 Task: Create a section Hurry Scurry and in the section, add a milestone Release Management Implementation in the project BioForge
Action: Mouse moved to (16, 361)
Screenshot: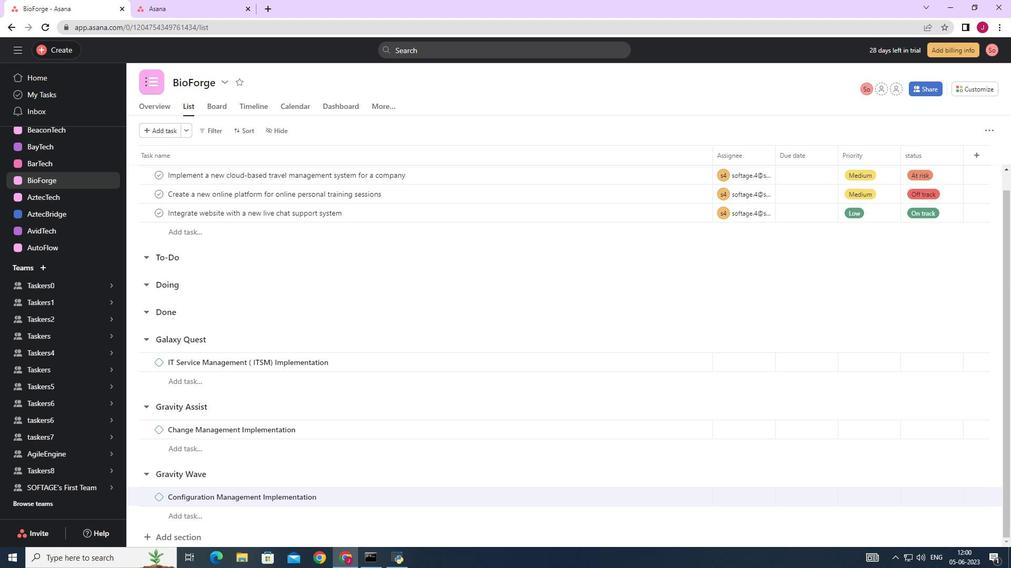 
Action: Mouse scrolled (16, 361) with delta (0, 0)
Screenshot: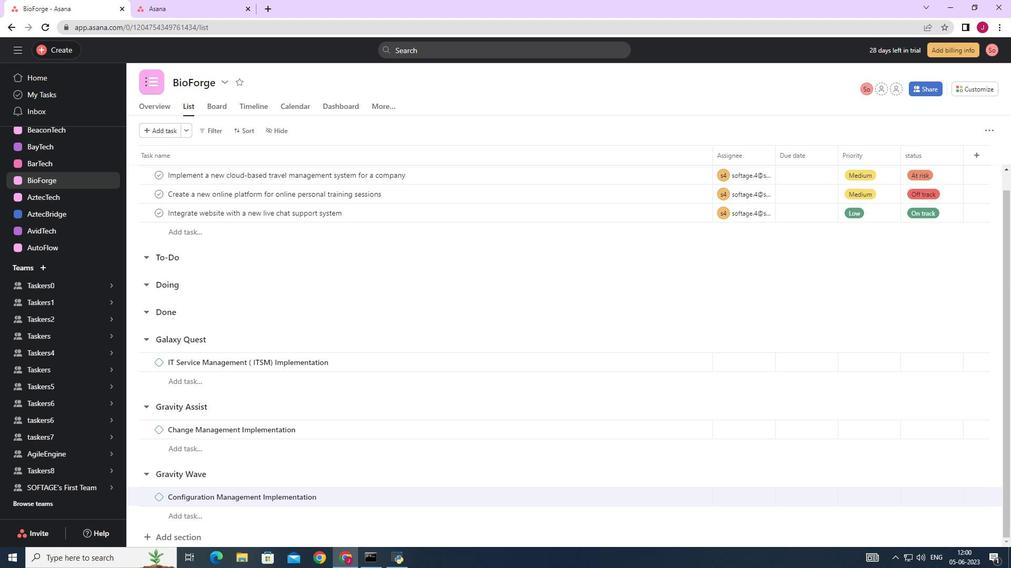 
Action: Mouse moved to (18, 361)
Screenshot: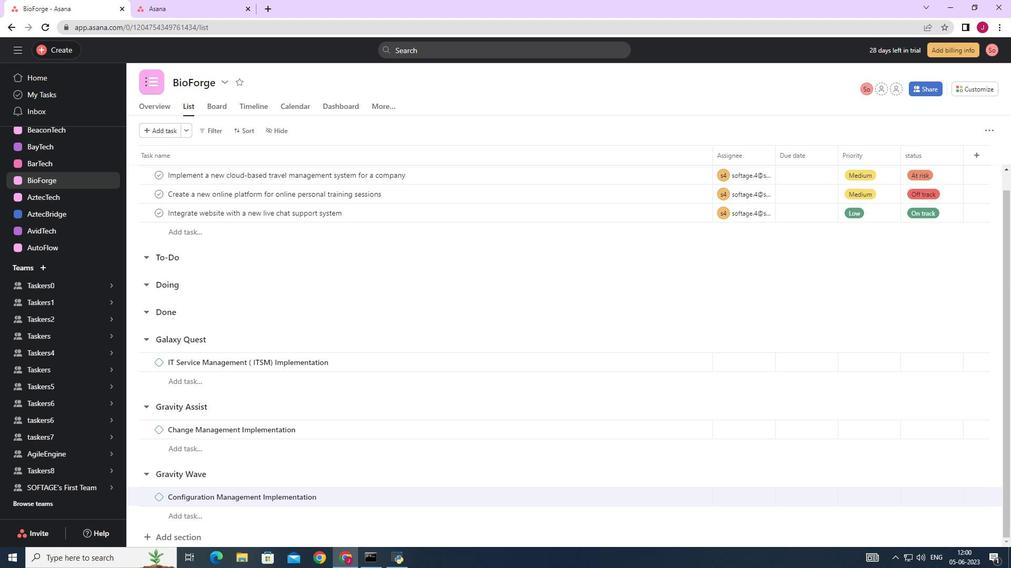 
Action: Mouse scrolled (18, 360) with delta (0, 0)
Screenshot: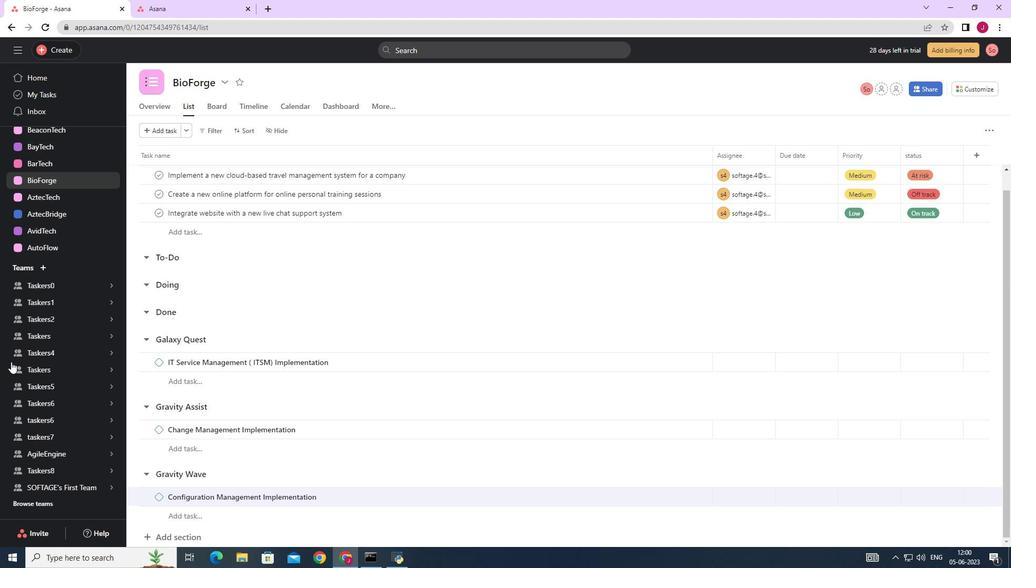
Action: Mouse moved to (19, 361)
Screenshot: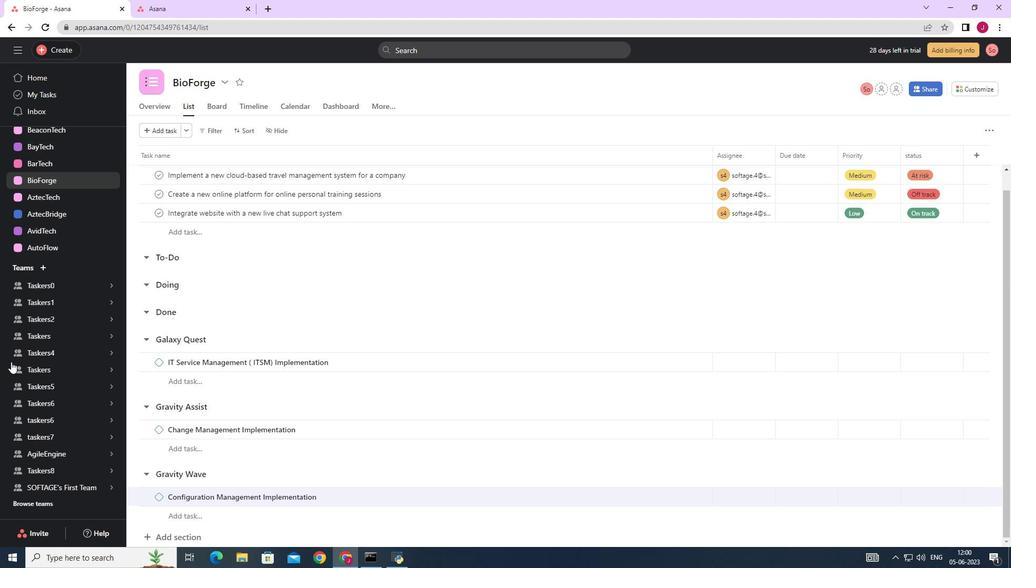 
Action: Mouse scrolled (19, 360) with delta (0, 0)
Screenshot: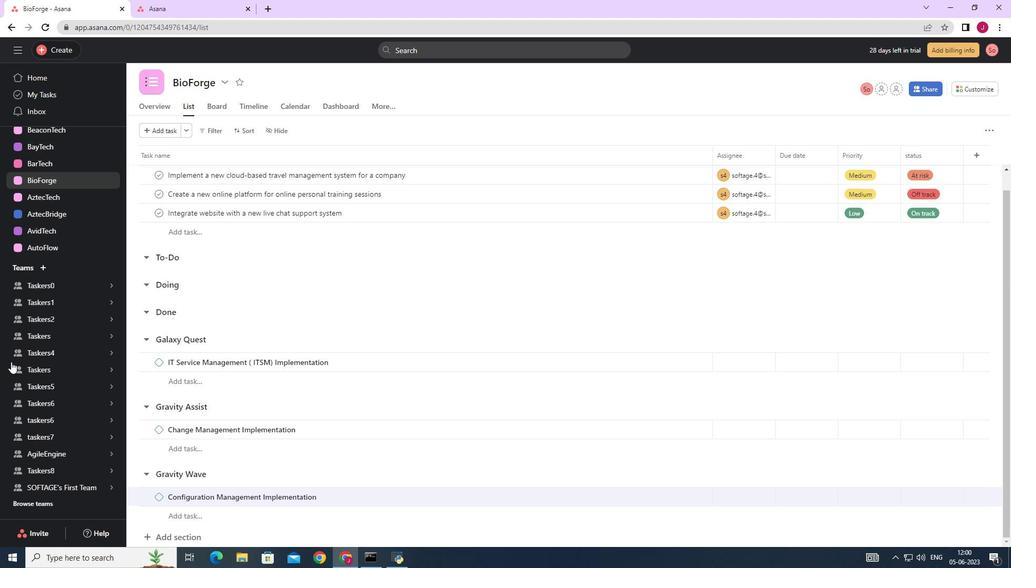 
Action: Mouse moved to (21, 360)
Screenshot: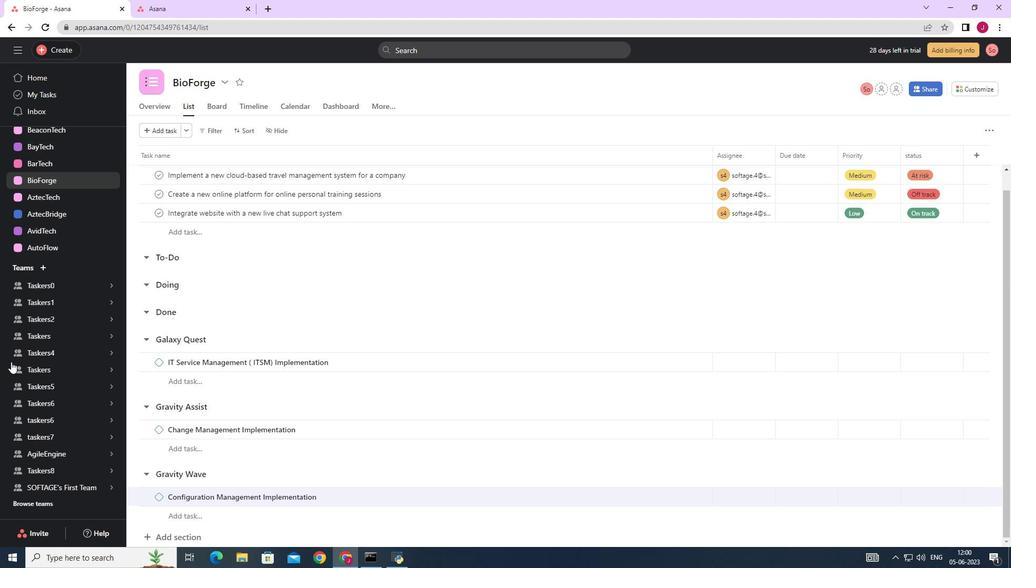 
Action: Mouse scrolled (21, 360) with delta (0, 0)
Screenshot: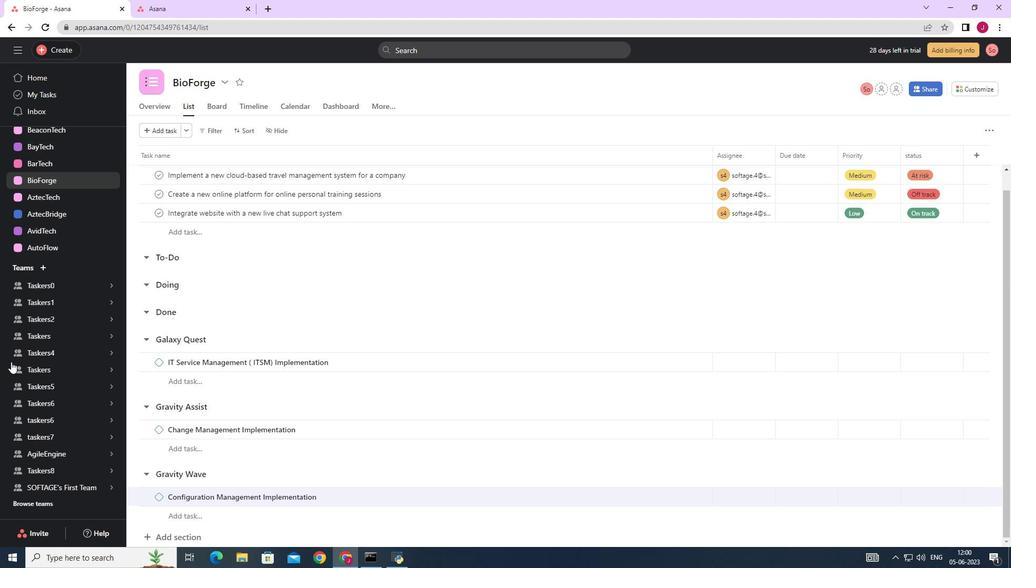 
Action: Mouse moved to (25, 360)
Screenshot: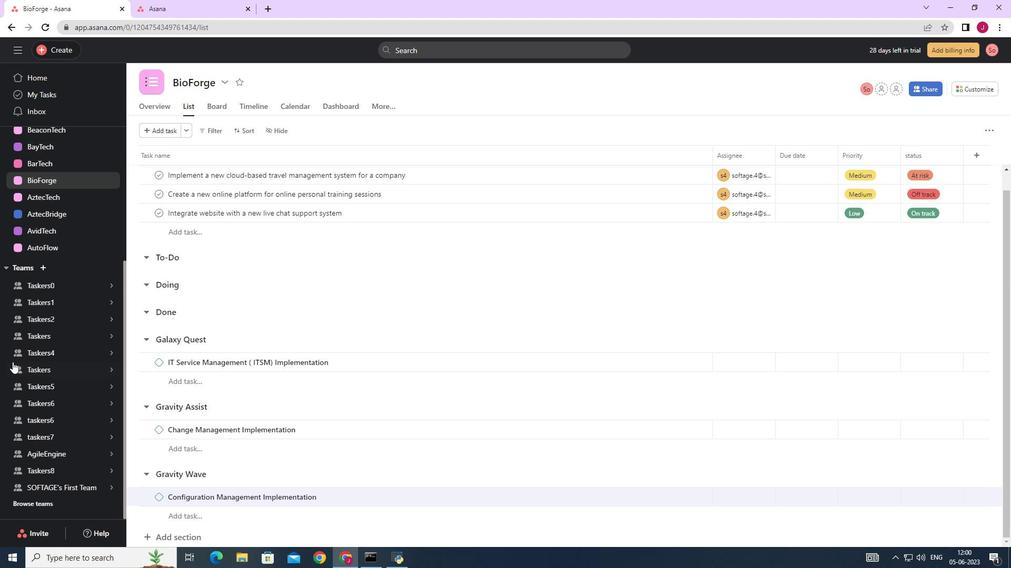 
Action: Mouse scrolled (25, 359) with delta (0, 0)
Screenshot: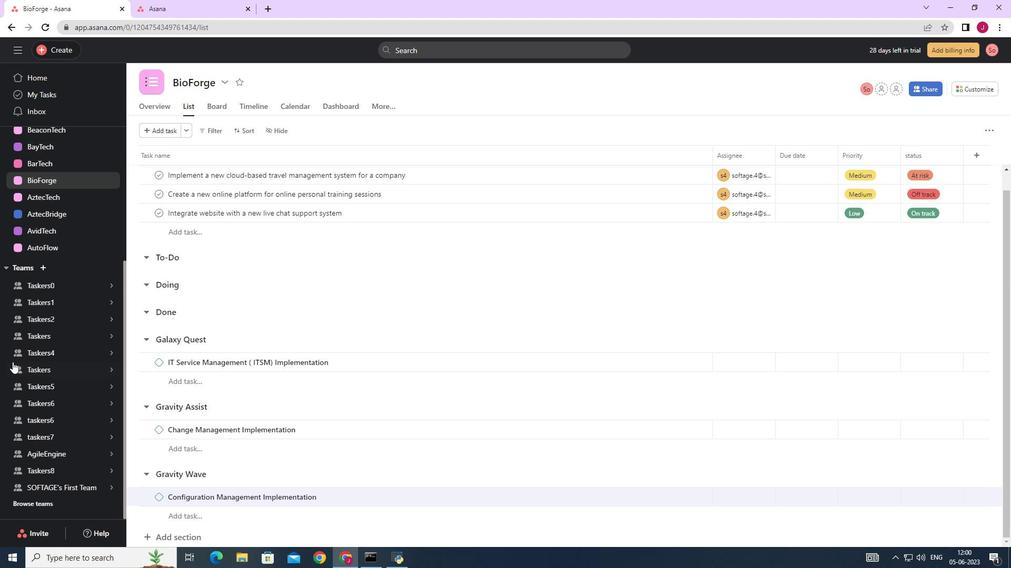 
Action: Mouse moved to (213, 337)
Screenshot: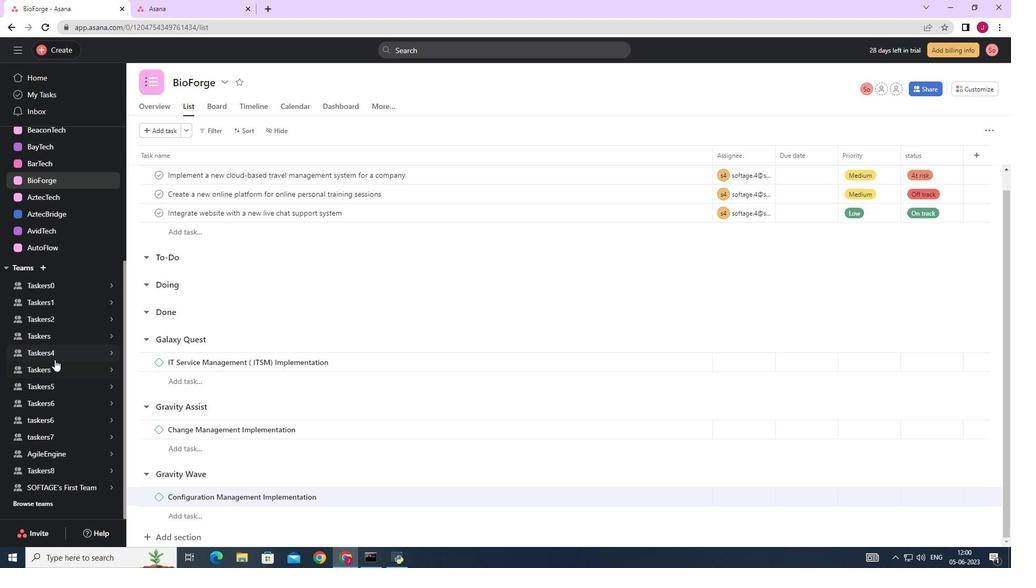 
Action: Mouse scrolled (213, 336) with delta (0, 0)
Screenshot: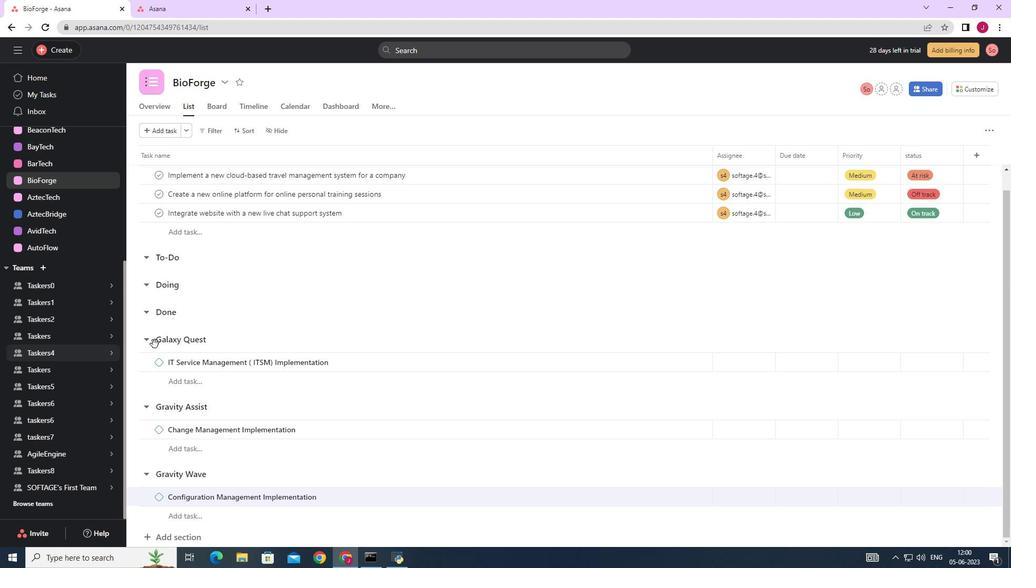 
Action: Mouse scrolled (213, 336) with delta (0, 0)
Screenshot: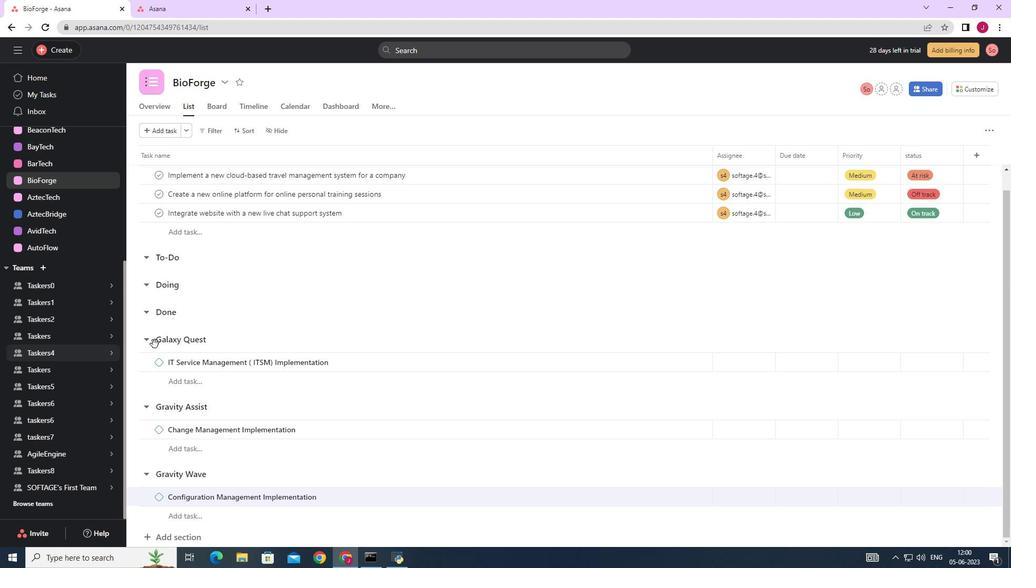 
Action: Mouse moved to (213, 337)
Screenshot: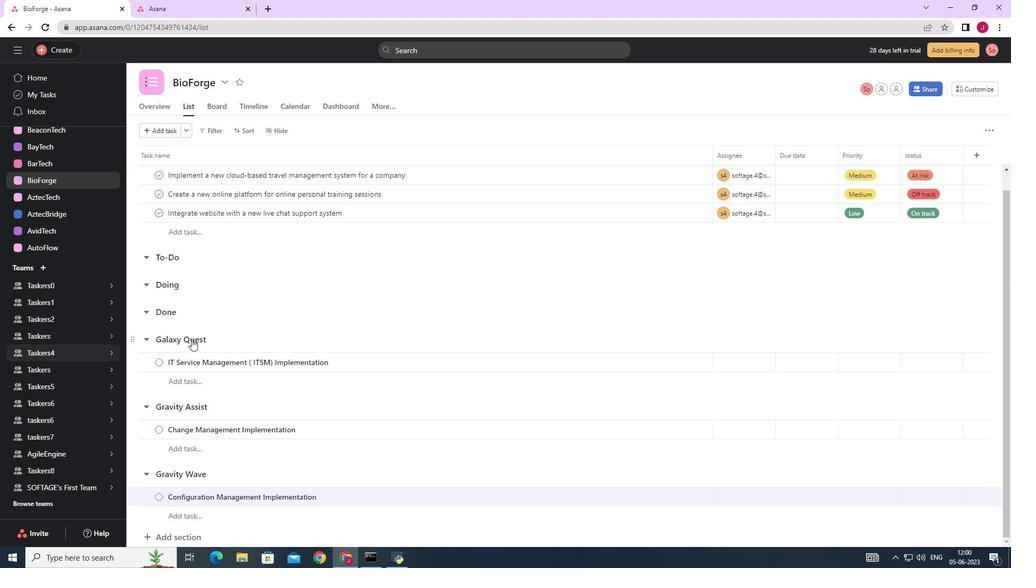 
Action: Mouse scrolled (213, 336) with delta (0, 0)
Screenshot: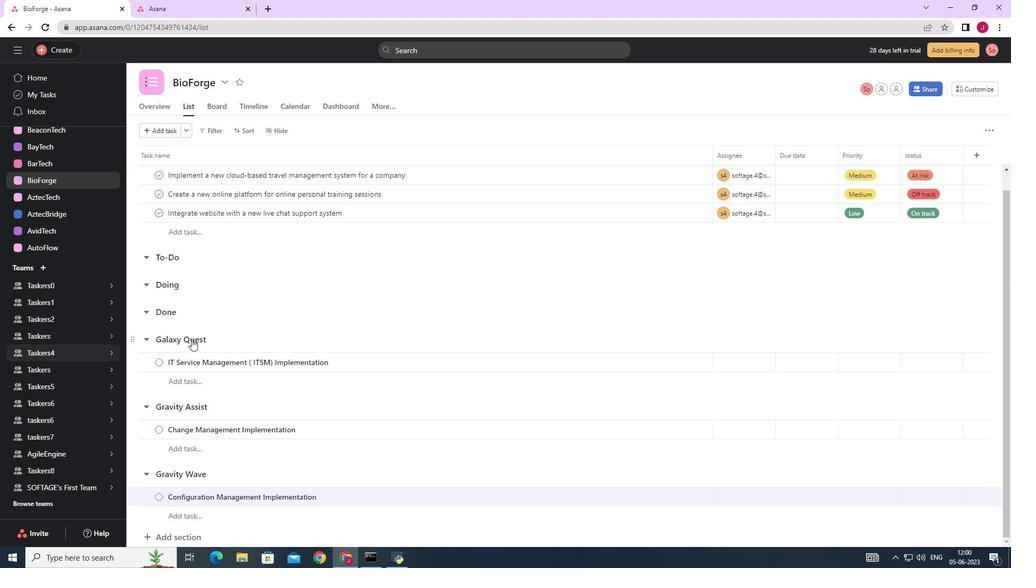 
Action: Mouse moved to (233, 371)
Screenshot: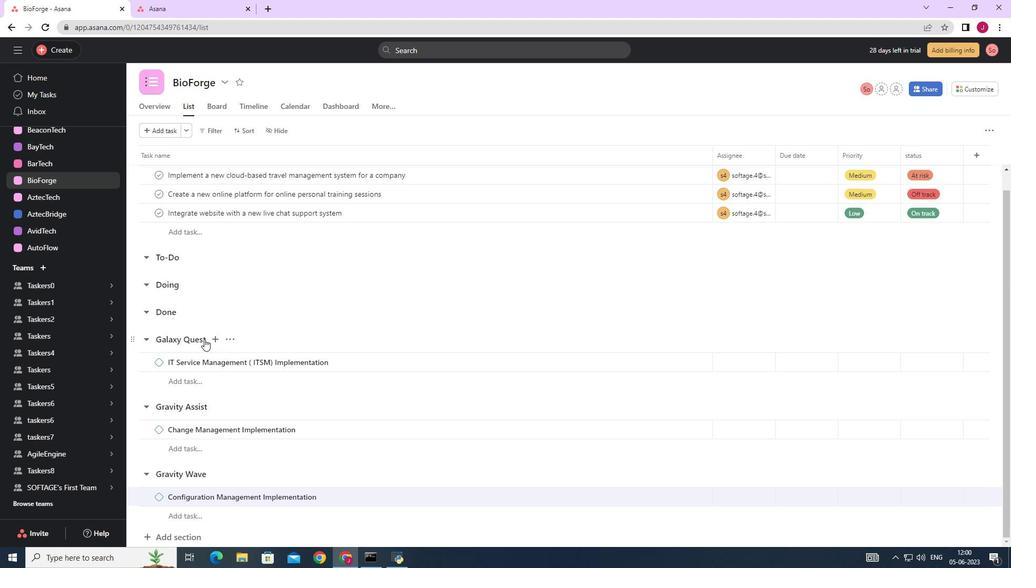 
Action: Mouse scrolled (230, 367) with delta (0, 0)
Screenshot: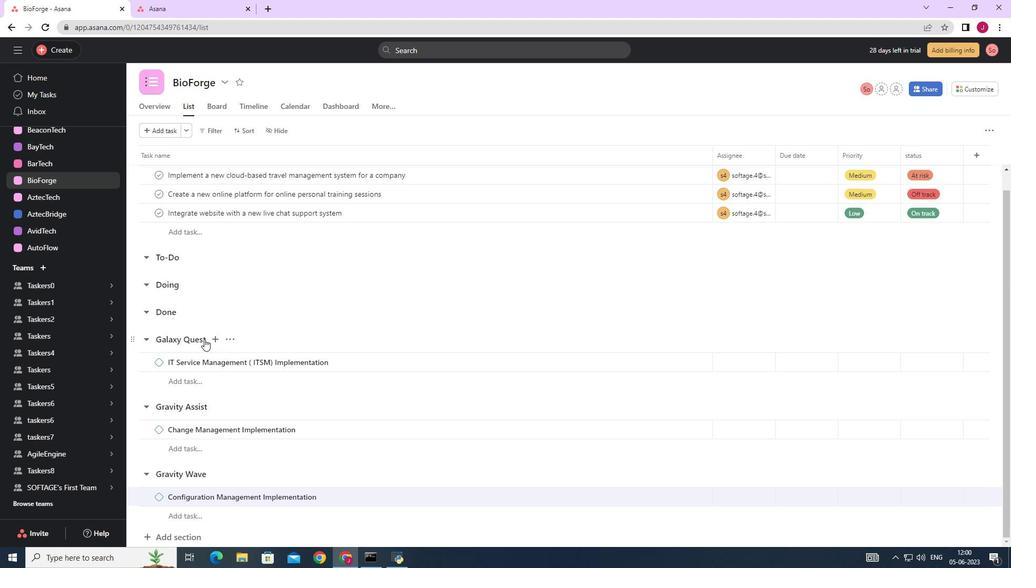 
Action: Mouse moved to (236, 375)
Screenshot: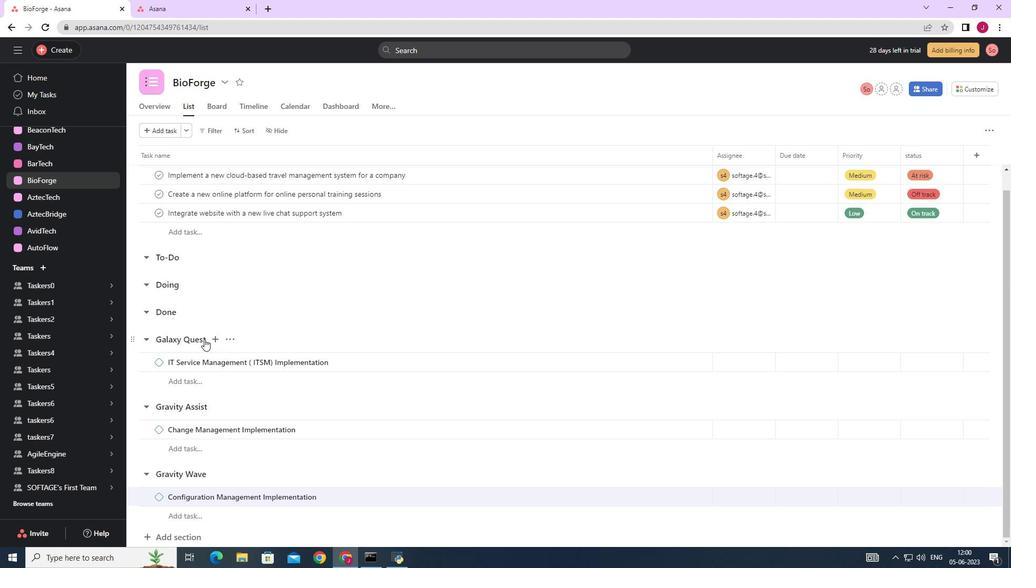 
Action: Mouse scrolled (234, 372) with delta (0, 0)
Screenshot: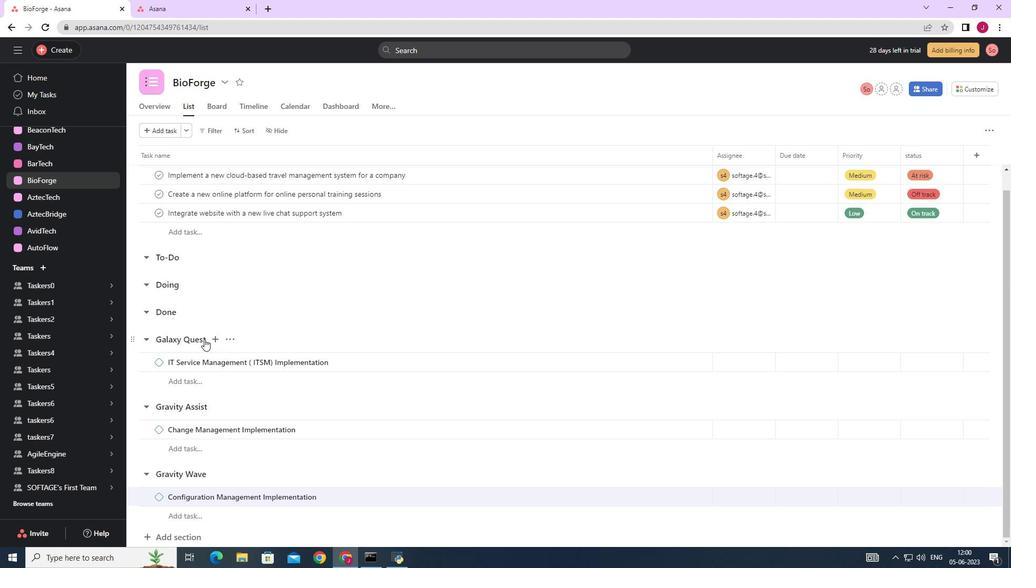 
Action: Mouse moved to (238, 378)
Screenshot: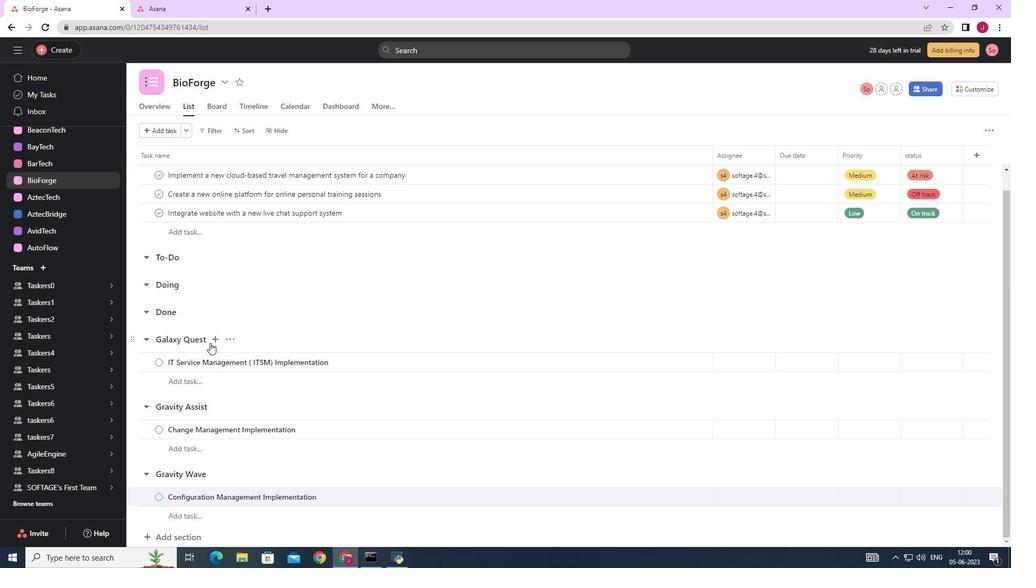 
Action: Mouse scrolled (236, 376) with delta (0, 0)
Screenshot: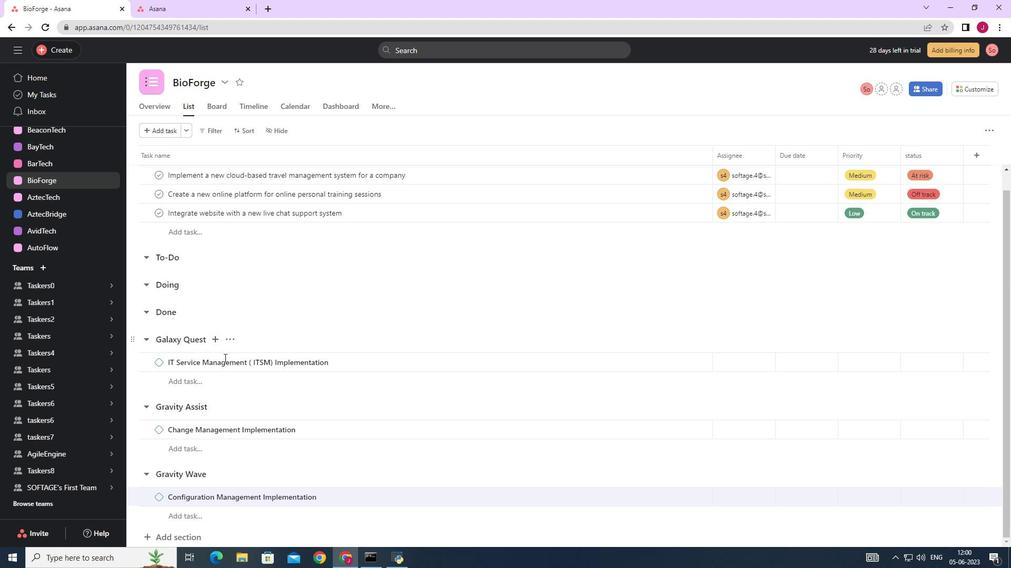 
Action: Mouse moved to (240, 384)
Screenshot: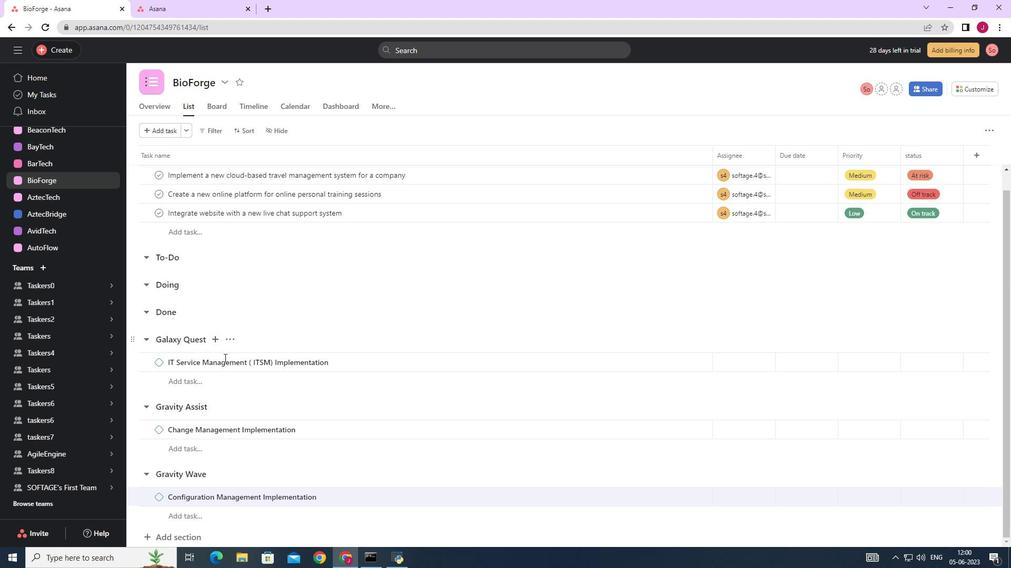 
Action: Mouse scrolled (238, 378) with delta (0, 0)
Screenshot: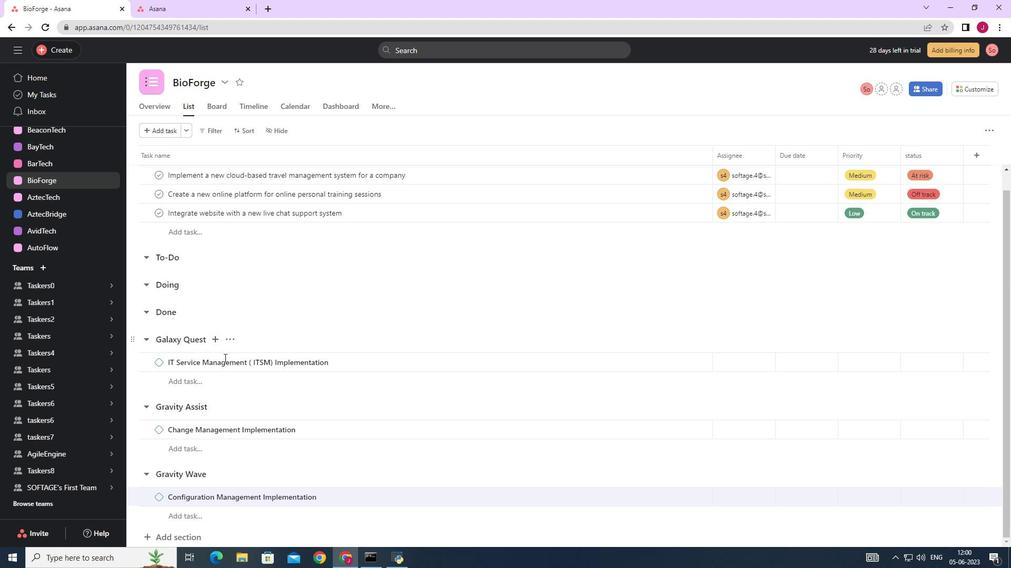 
Action: Mouse moved to (241, 402)
Screenshot: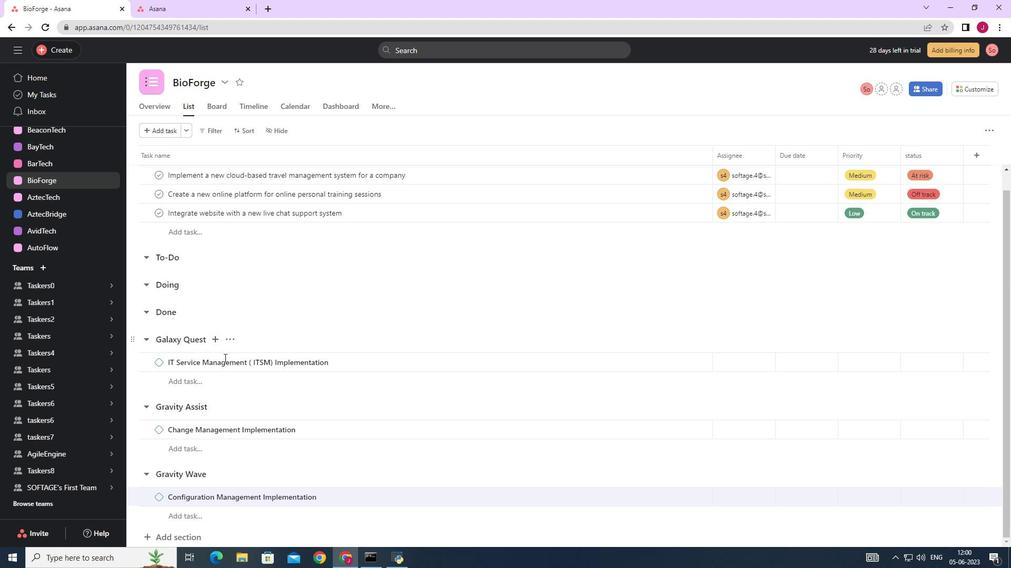 
Action: Mouse scrolled (241, 388) with delta (0, 0)
Screenshot: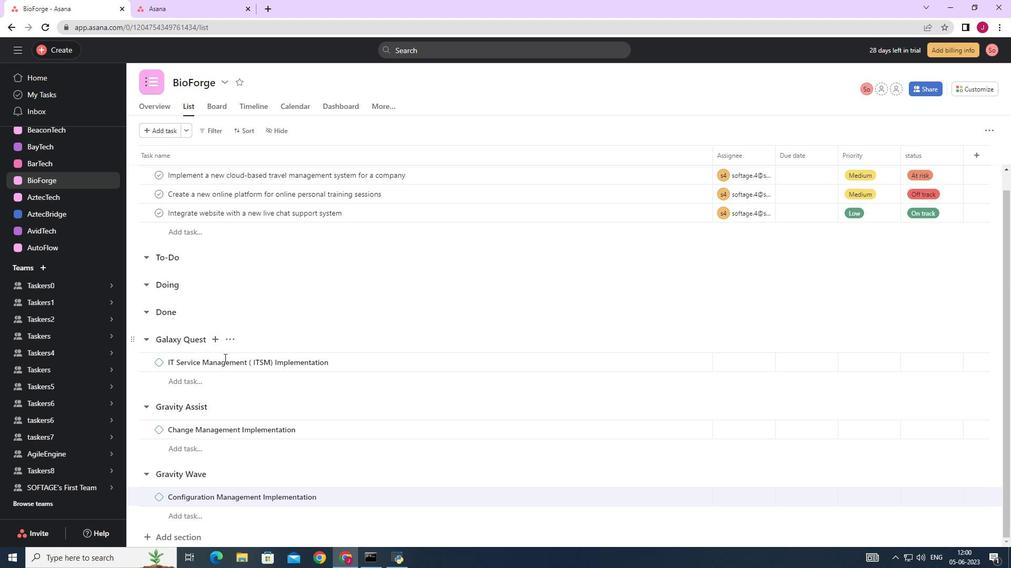 
Action: Mouse moved to (192, 537)
Screenshot: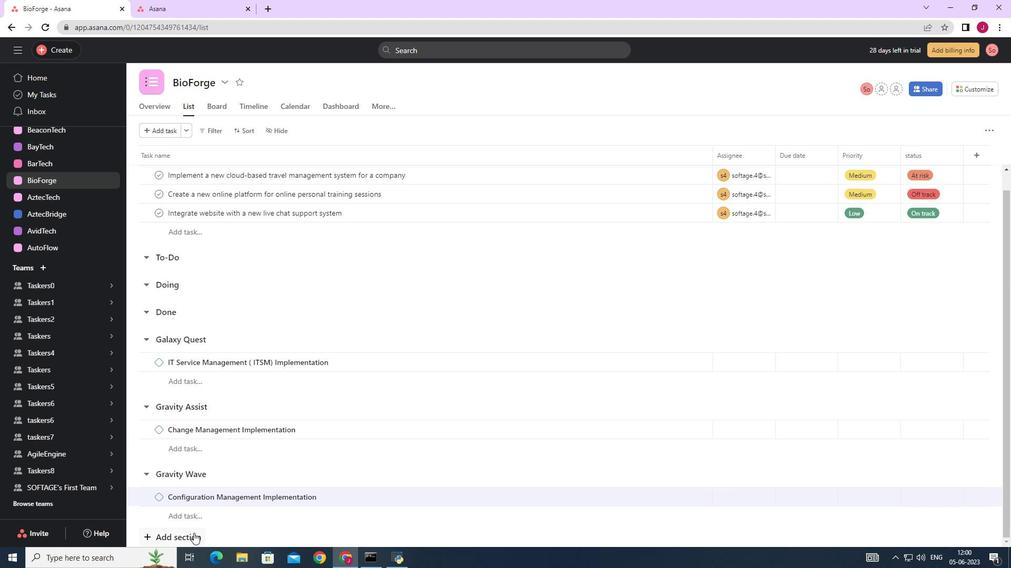 
Action: Mouse pressed left at (192, 537)
Screenshot: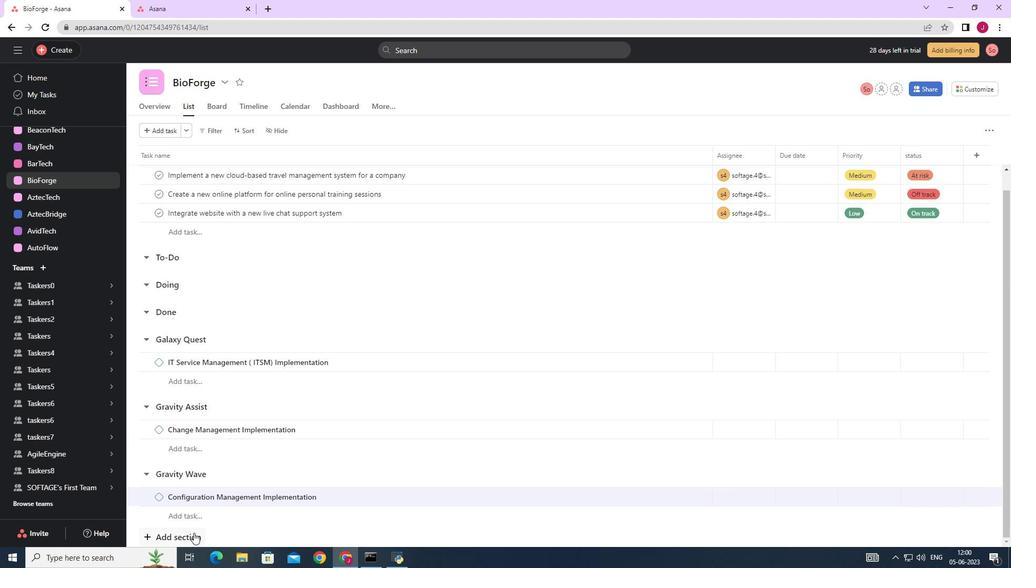 
Action: Mouse moved to (216, 465)
Screenshot: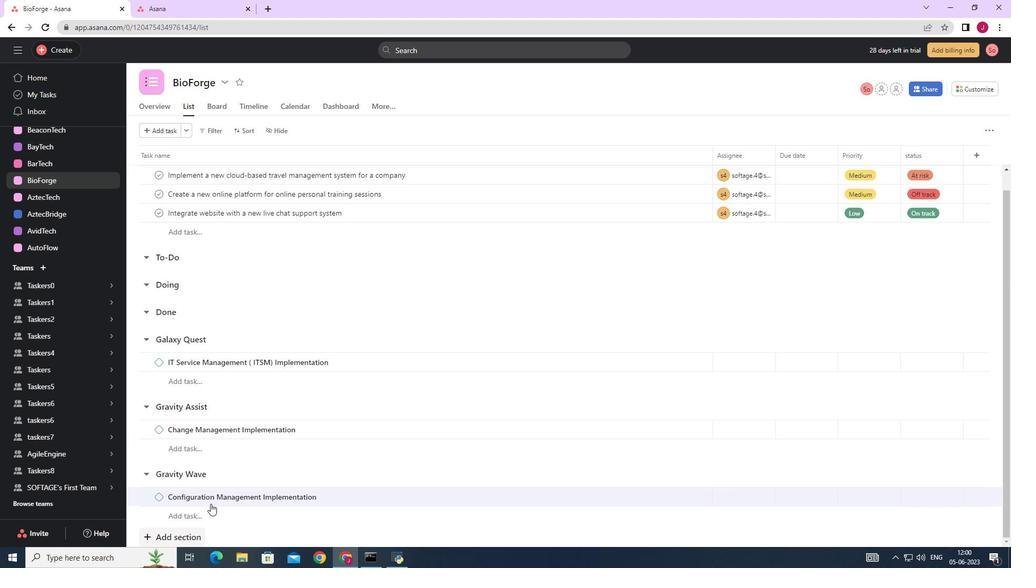 
Action: Mouse scrolled (216, 465) with delta (0, 0)
Screenshot: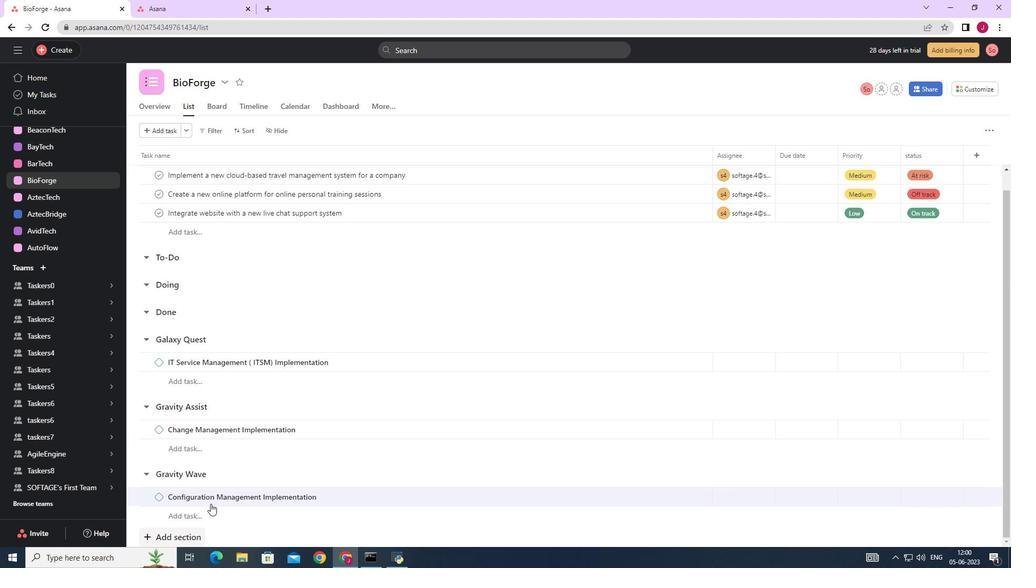 
Action: Mouse scrolled (216, 465) with delta (0, 0)
Screenshot: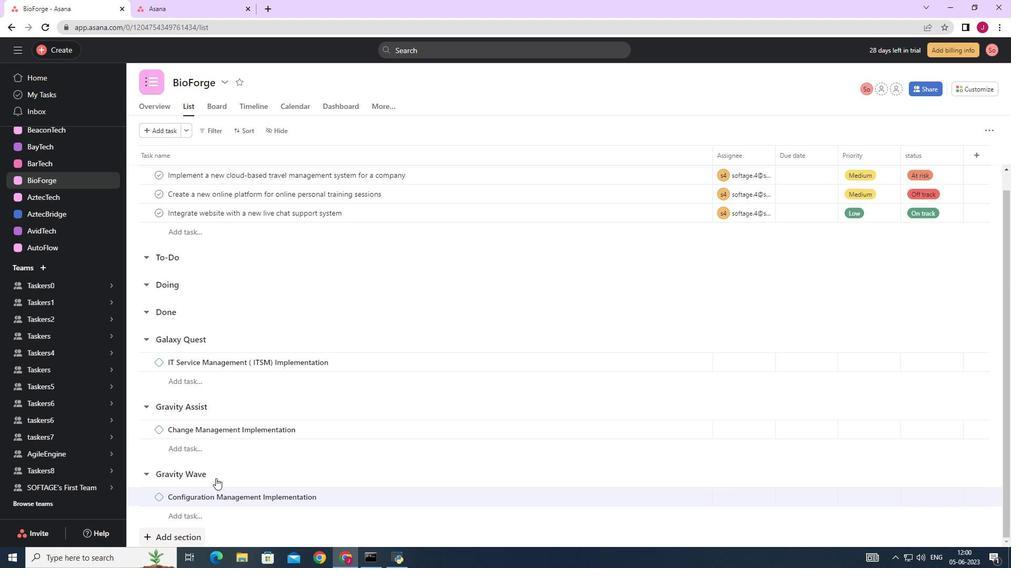 
Action: Mouse scrolled (216, 465) with delta (0, 0)
Screenshot: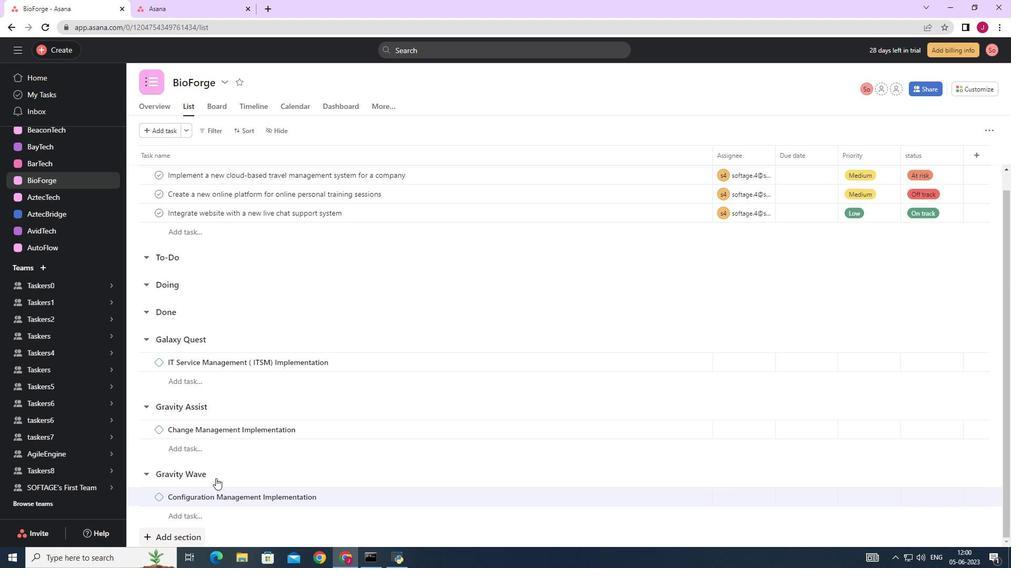 
Action: Mouse scrolled (216, 465) with delta (0, 0)
Screenshot: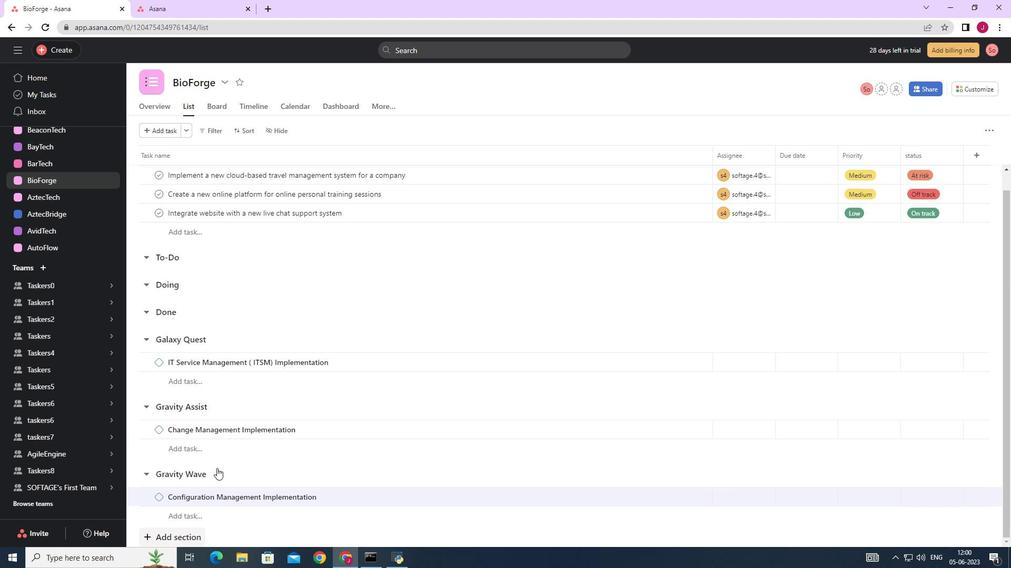 
Action: Mouse scrolled (216, 465) with delta (0, 0)
Screenshot: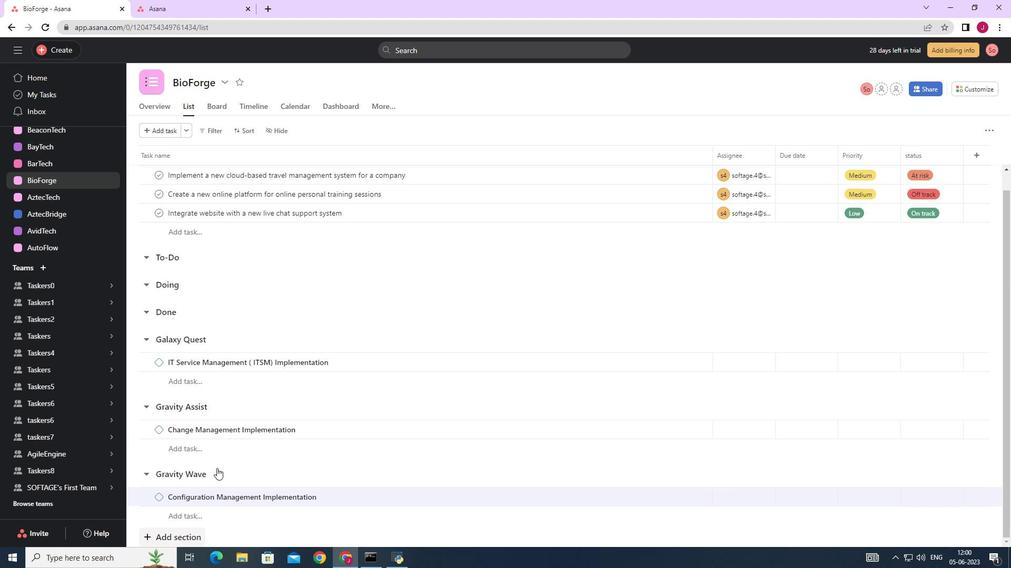 
Action: Mouse moved to (211, 510)
Screenshot: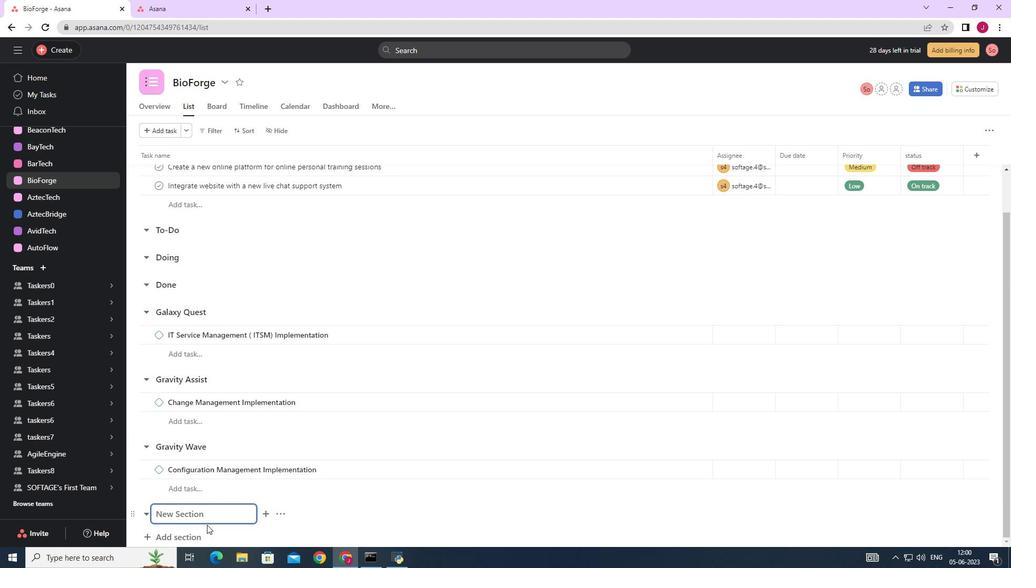 
Action: Mouse pressed left at (211, 510)
Screenshot: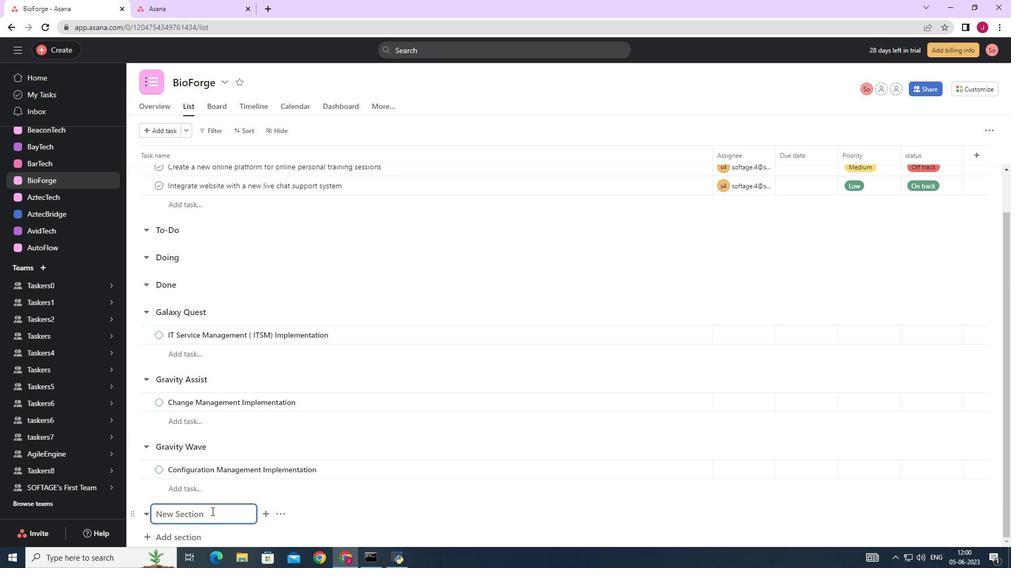 
Action: Key pressed <Key.caps_lock>H<Key.caps_lock>urry<Key.space><Key.caps_lock>S<Key.caps_lock>curry<Key.space><Key.enter><Key.caps_lock>R<Key.caps_lock>elease<Key.space><Key.caps_lock>M<Key.caps_lock>anagement<Key.space><Key.caps_lock>I<Key.caps_lock>mplementation
Screenshot: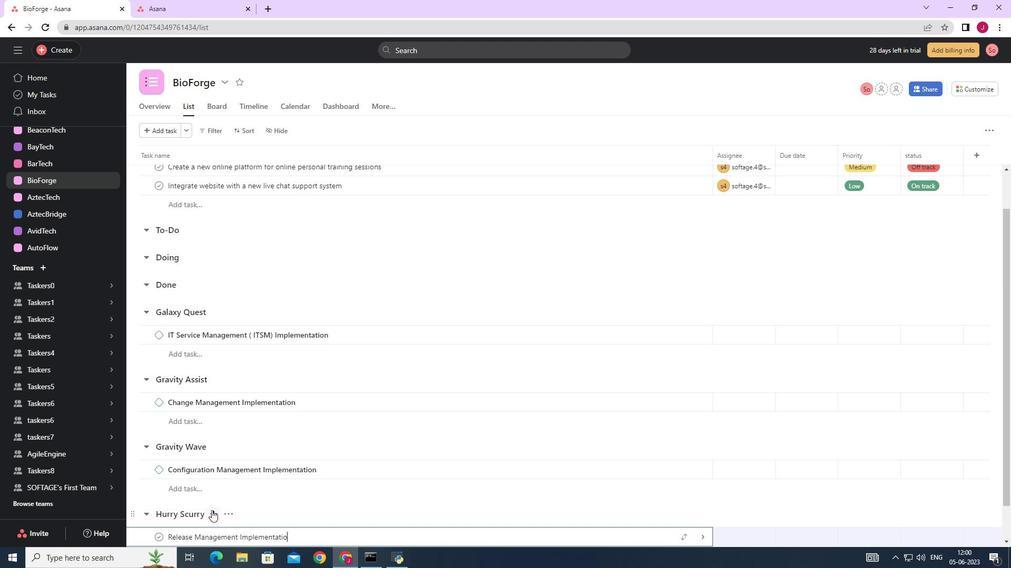 
Action: Mouse moved to (702, 538)
Screenshot: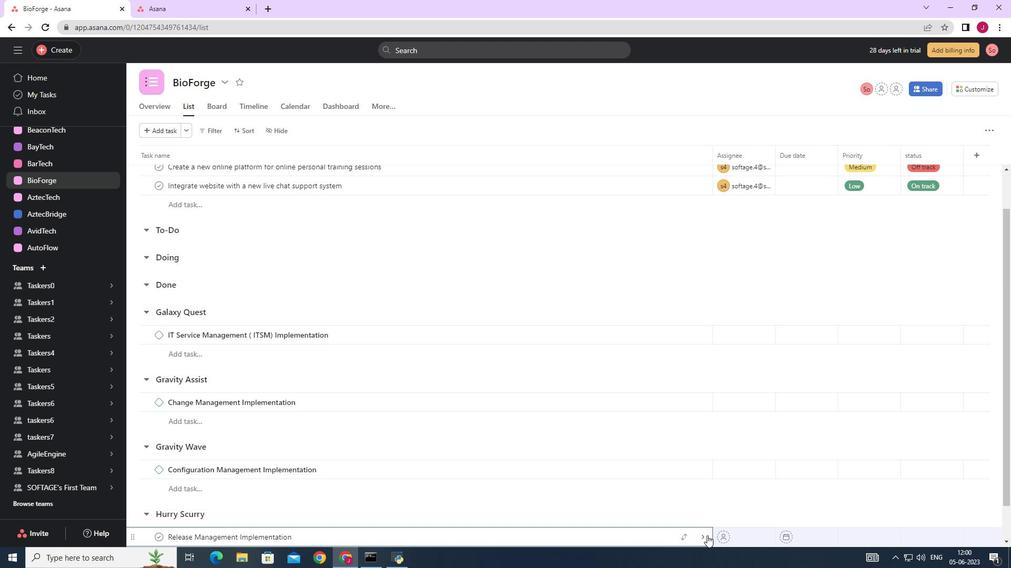 
Action: Mouse pressed left at (702, 538)
Screenshot: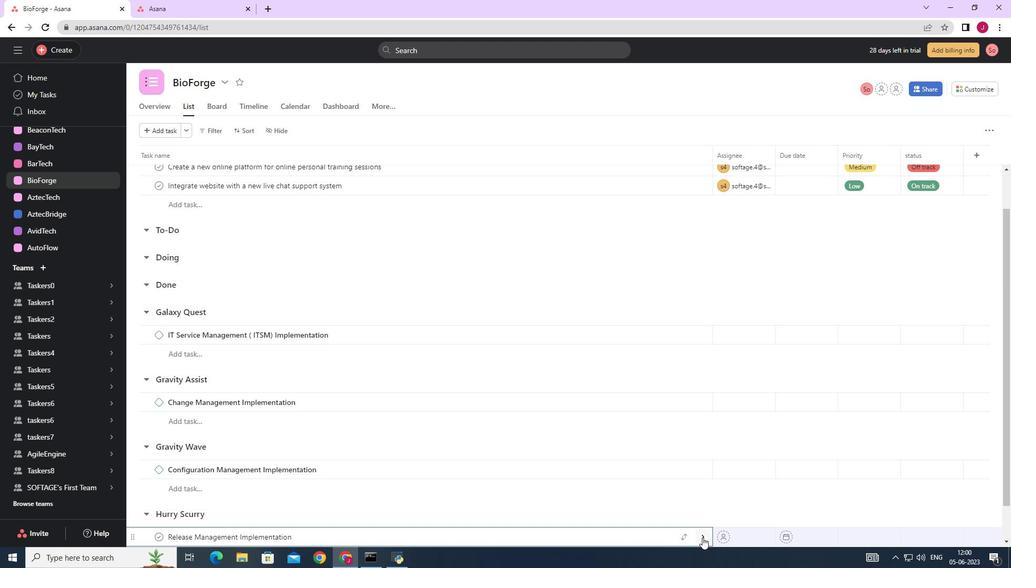 
Action: Mouse moved to (970, 129)
Screenshot: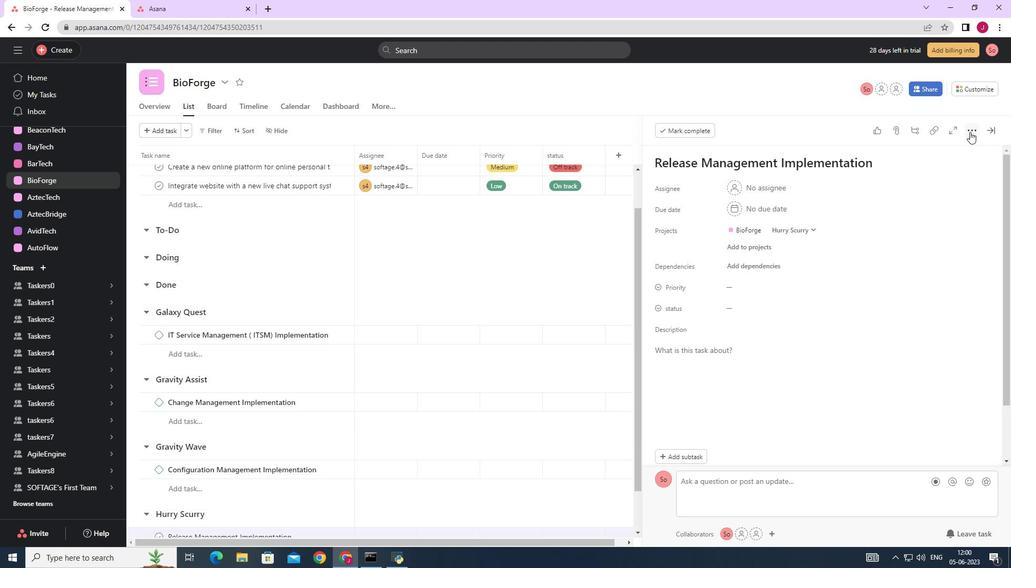 
Action: Mouse pressed left at (970, 129)
Screenshot: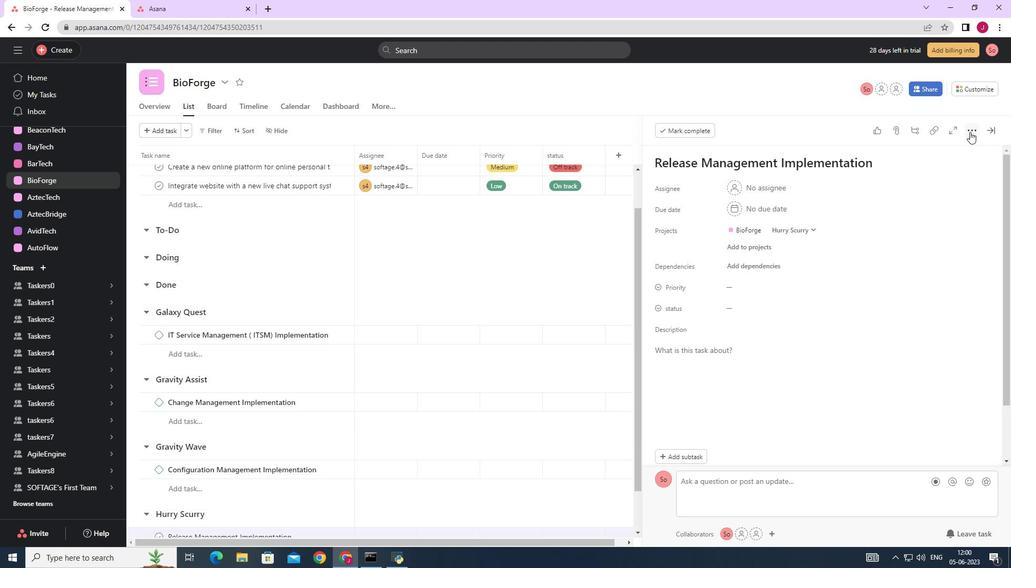
Action: Mouse moved to (904, 170)
Screenshot: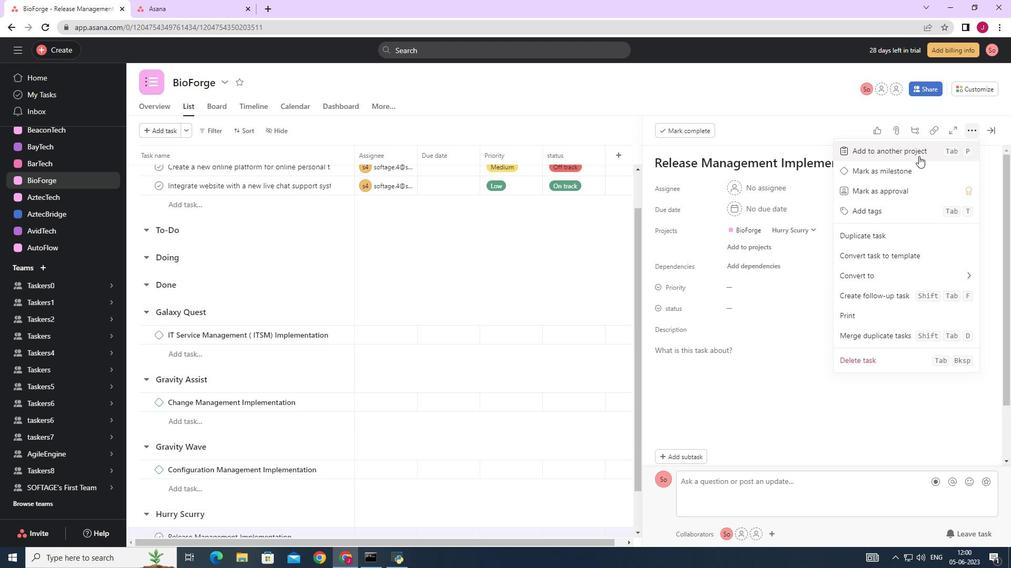 
Action: Mouse pressed left at (904, 170)
Screenshot: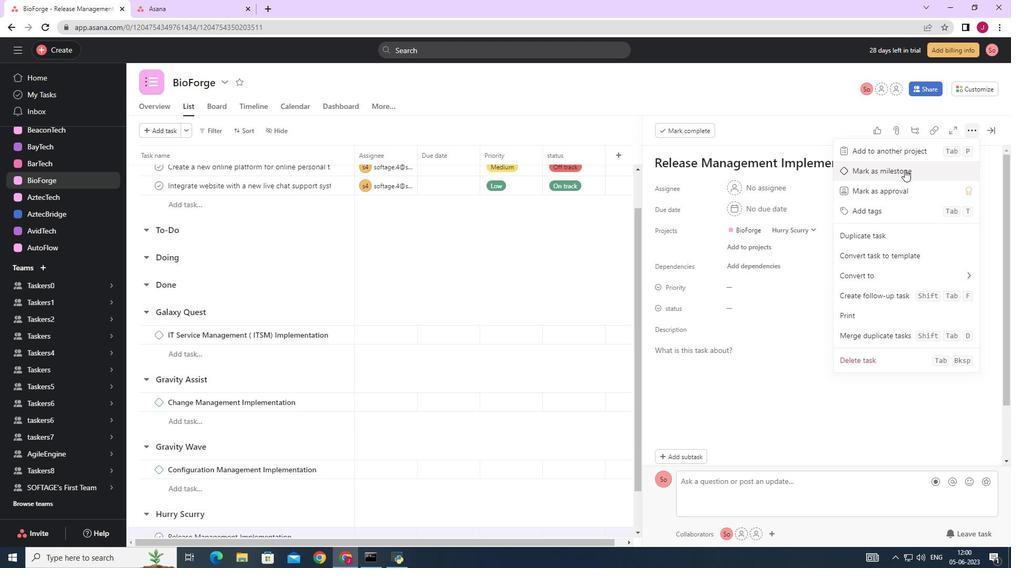 
Action: Mouse moved to (990, 133)
Screenshot: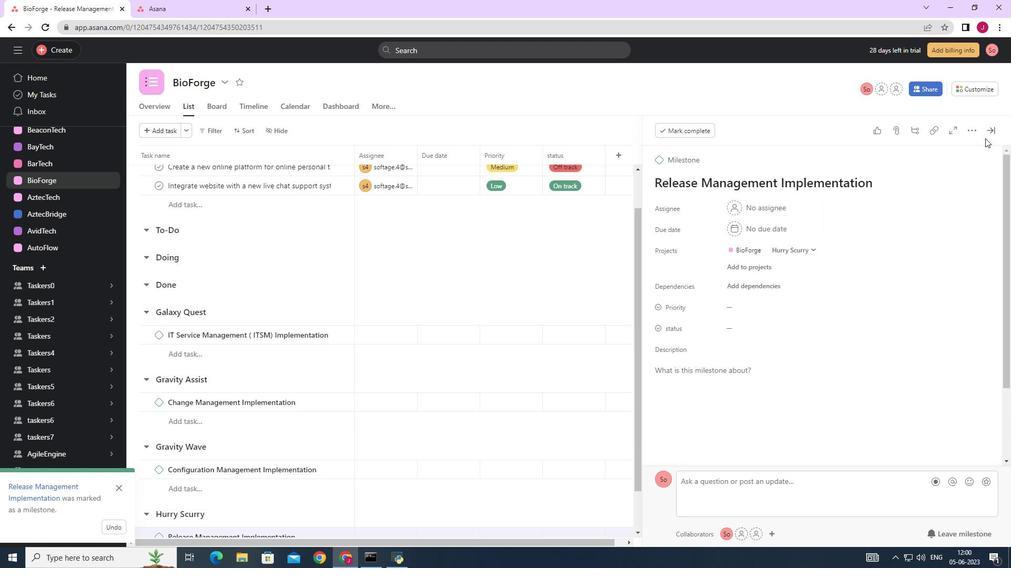 
Action: Mouse pressed left at (990, 133)
Screenshot: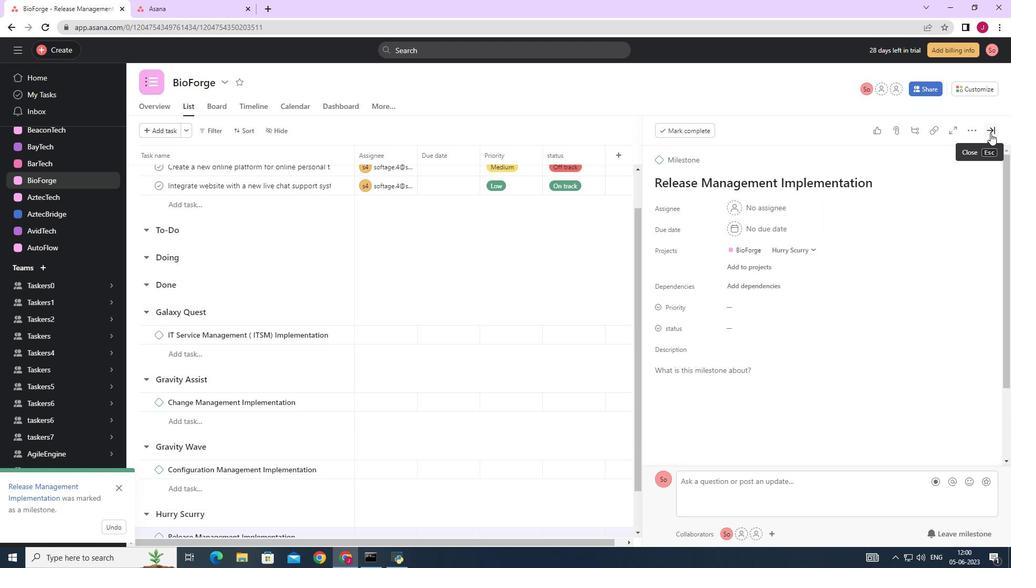 
Action: Mouse moved to (976, 143)
Screenshot: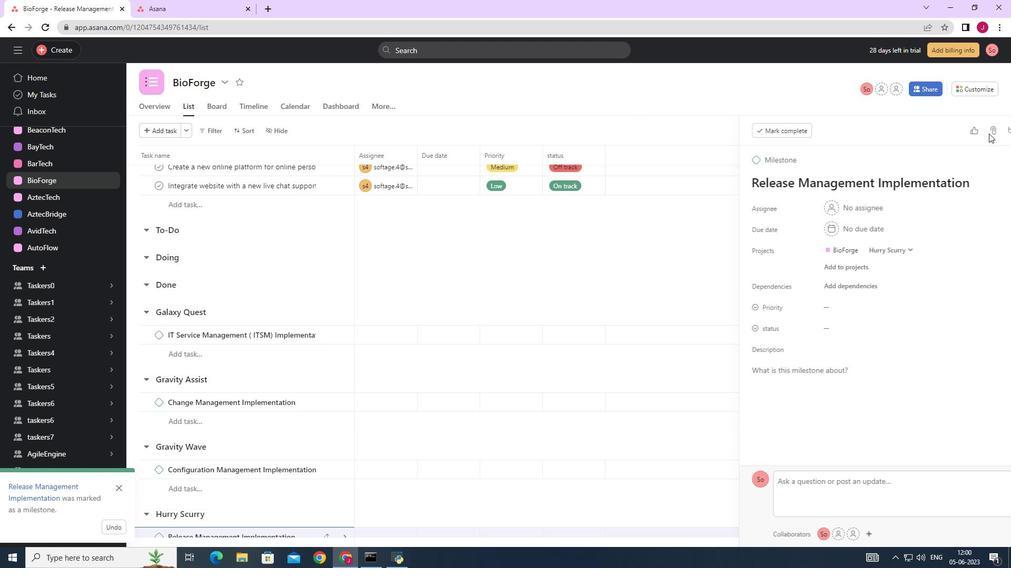 
